 Task: Create in the project AutoWave and in the Backlog issue 'Create a new online platform for online animation courses with advanced animation tools and community features' a child issue 'Email campaign conversion rate optimization', and assign it to team member softage.2@softage.net. Create in the project AutoWave and in the Backlog issue 'Implement a new cloud-based time tracking system for a company with advanced time tracking and project management features' a child issue 'Chatbot conversation user intent analysis and optimization', and assign it to team member softage.3@softage.net
Action: Mouse moved to (212, 68)
Screenshot: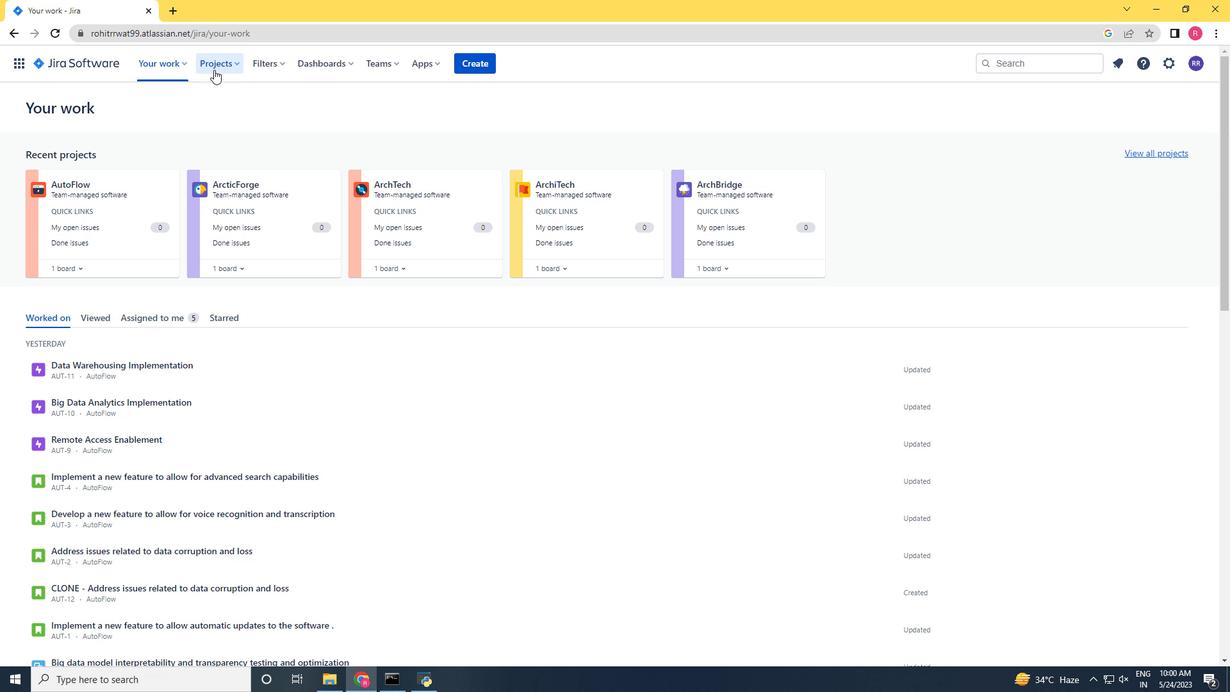 
Action: Mouse pressed left at (212, 68)
Screenshot: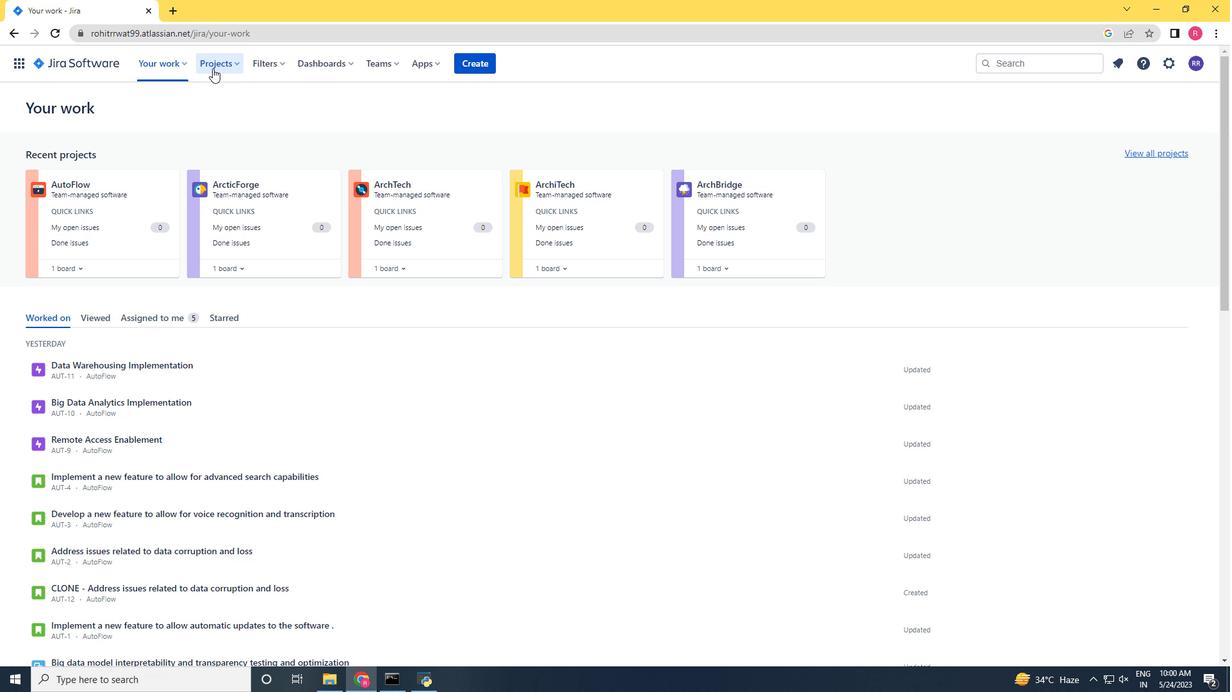 
Action: Mouse moved to (246, 126)
Screenshot: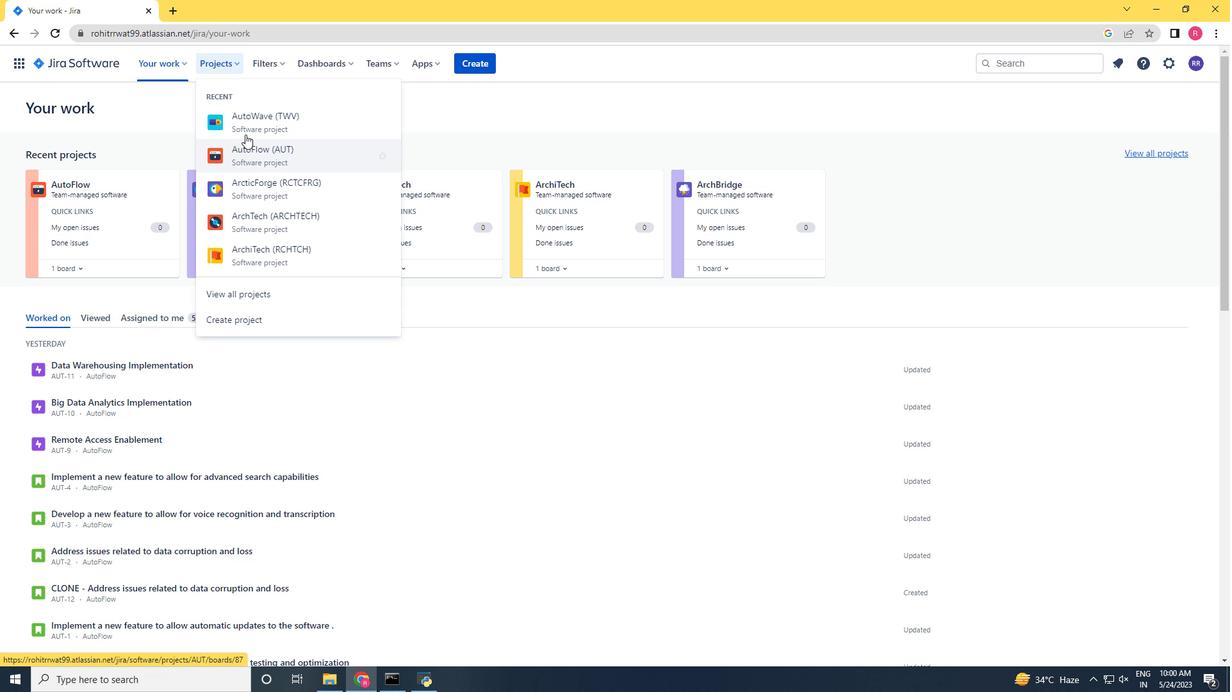 
Action: Mouse pressed left at (246, 126)
Screenshot: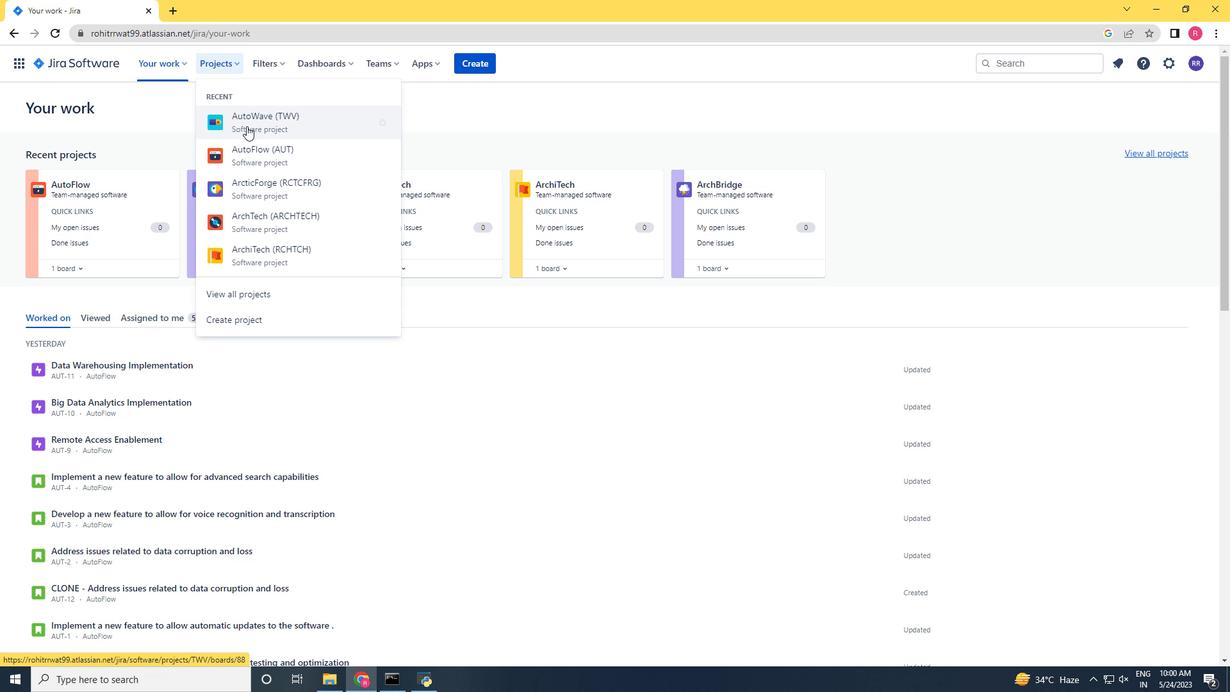 
Action: Mouse moved to (57, 192)
Screenshot: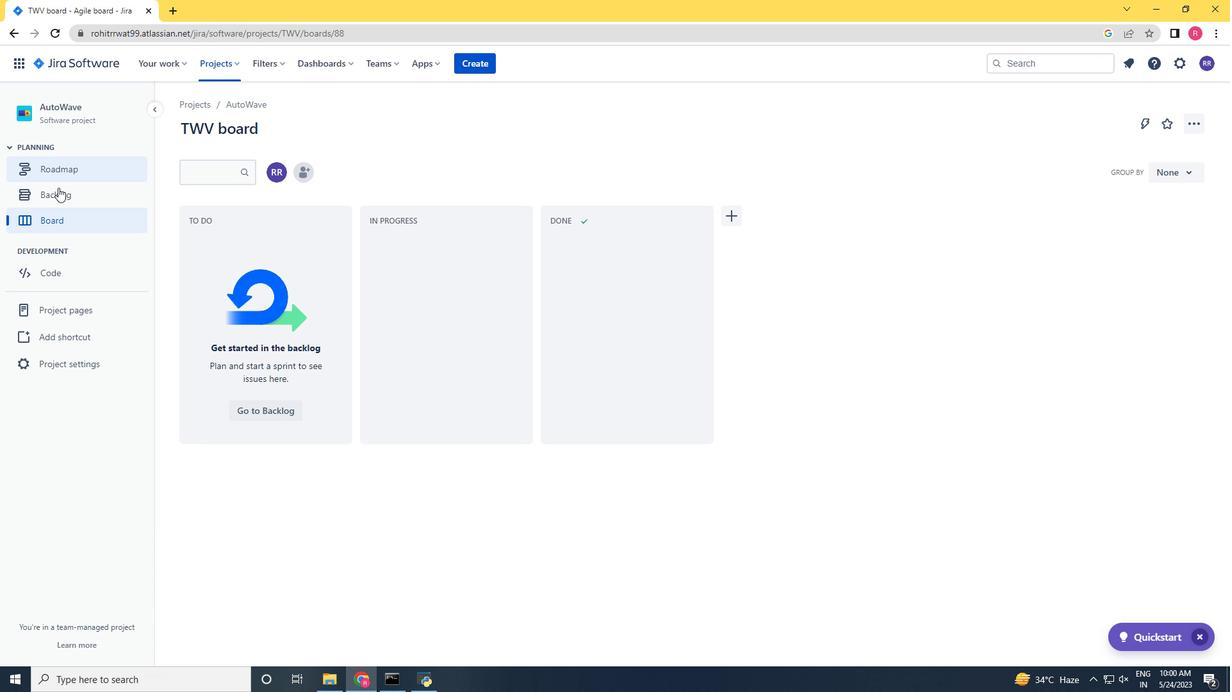
Action: Mouse pressed left at (57, 192)
Screenshot: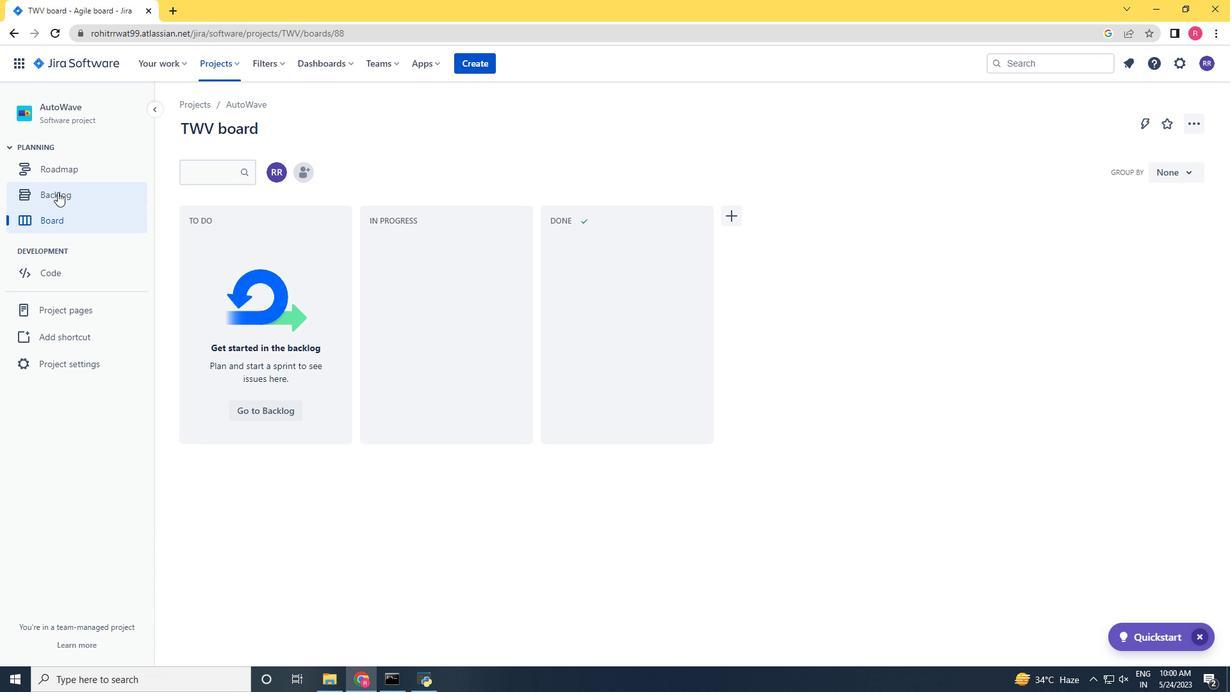 
Action: Mouse moved to (877, 451)
Screenshot: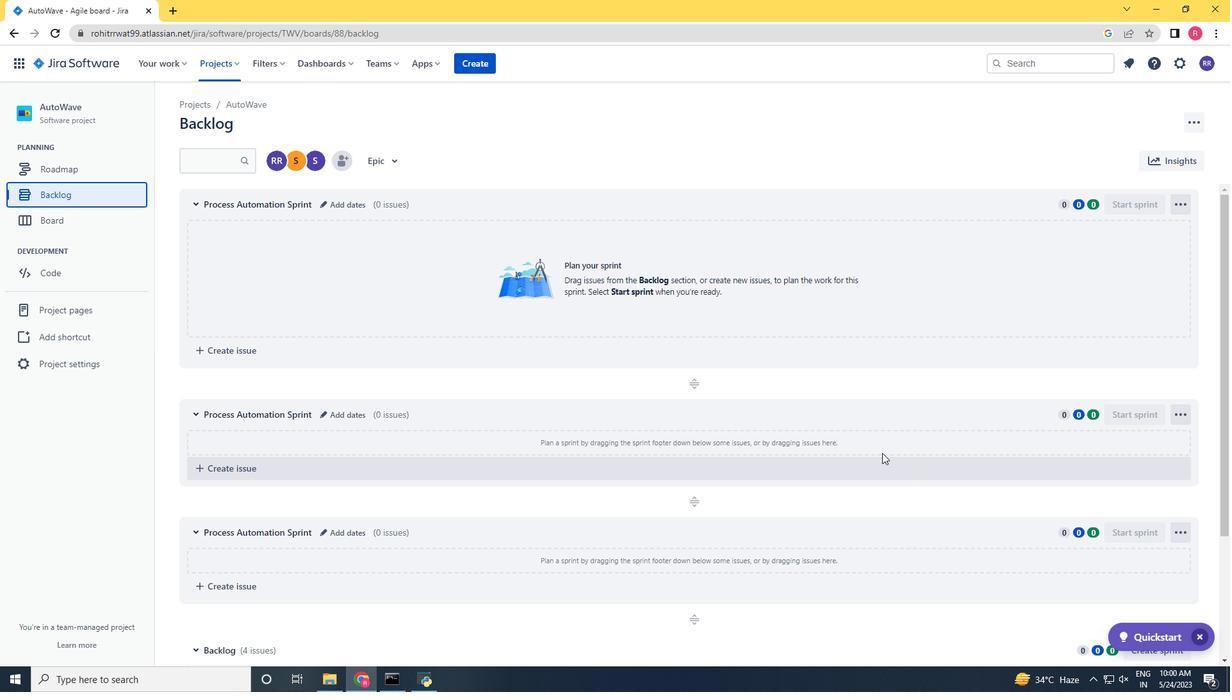 
Action: Mouse scrolled (877, 450) with delta (0, 0)
Screenshot: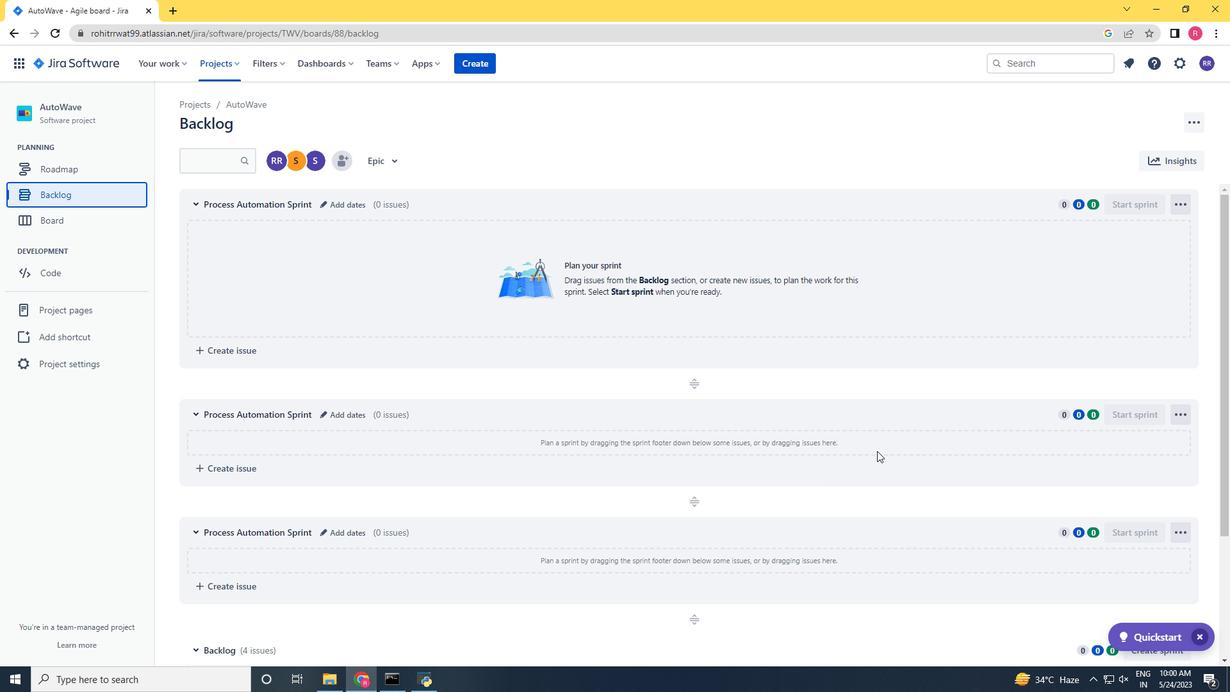 
Action: Mouse scrolled (877, 450) with delta (0, 0)
Screenshot: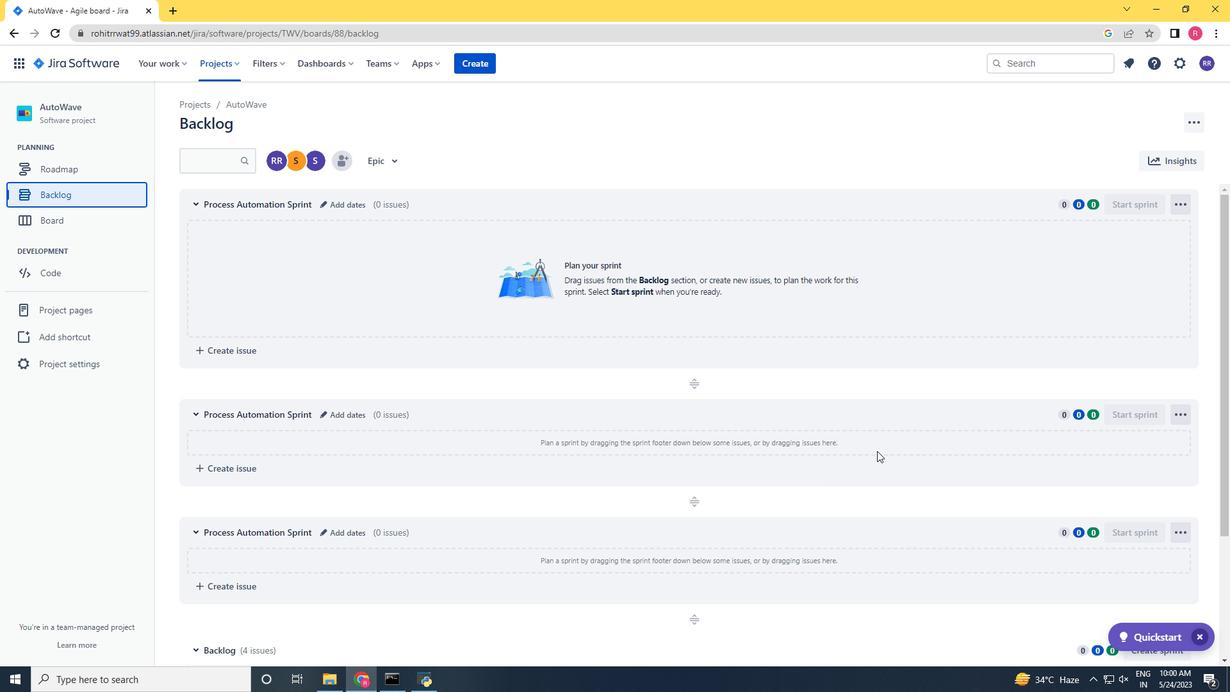 
Action: Mouse moved to (677, 503)
Screenshot: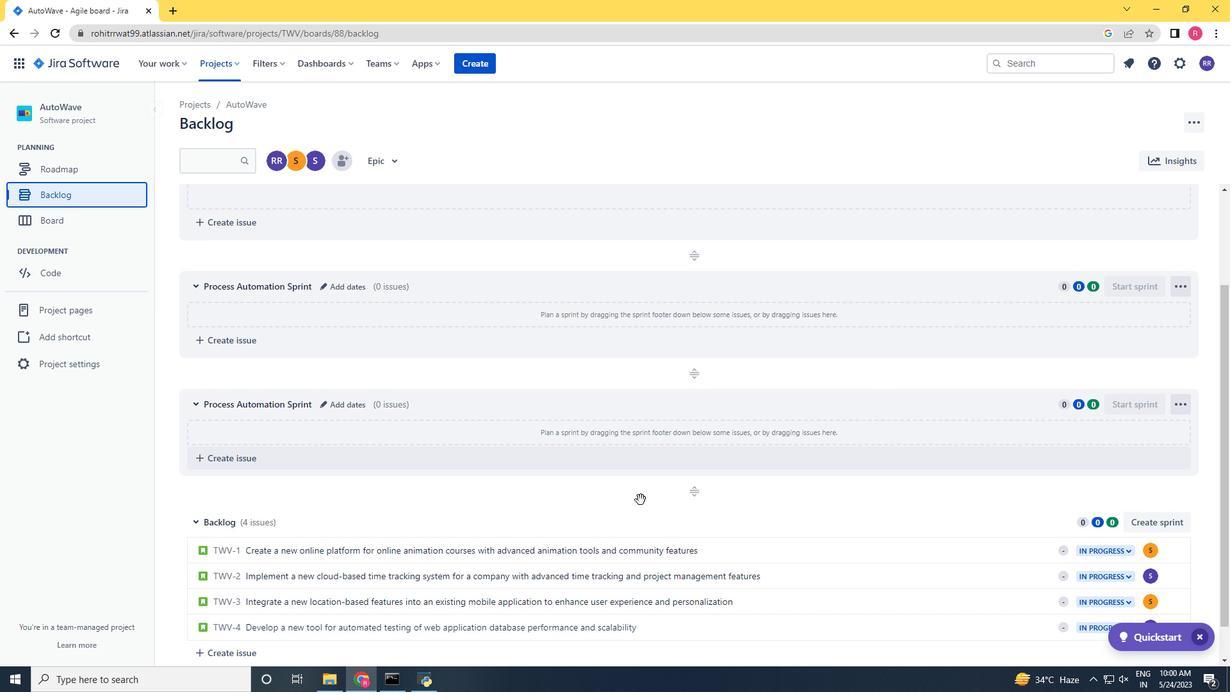 
Action: Mouse scrolled (677, 503) with delta (0, 0)
Screenshot: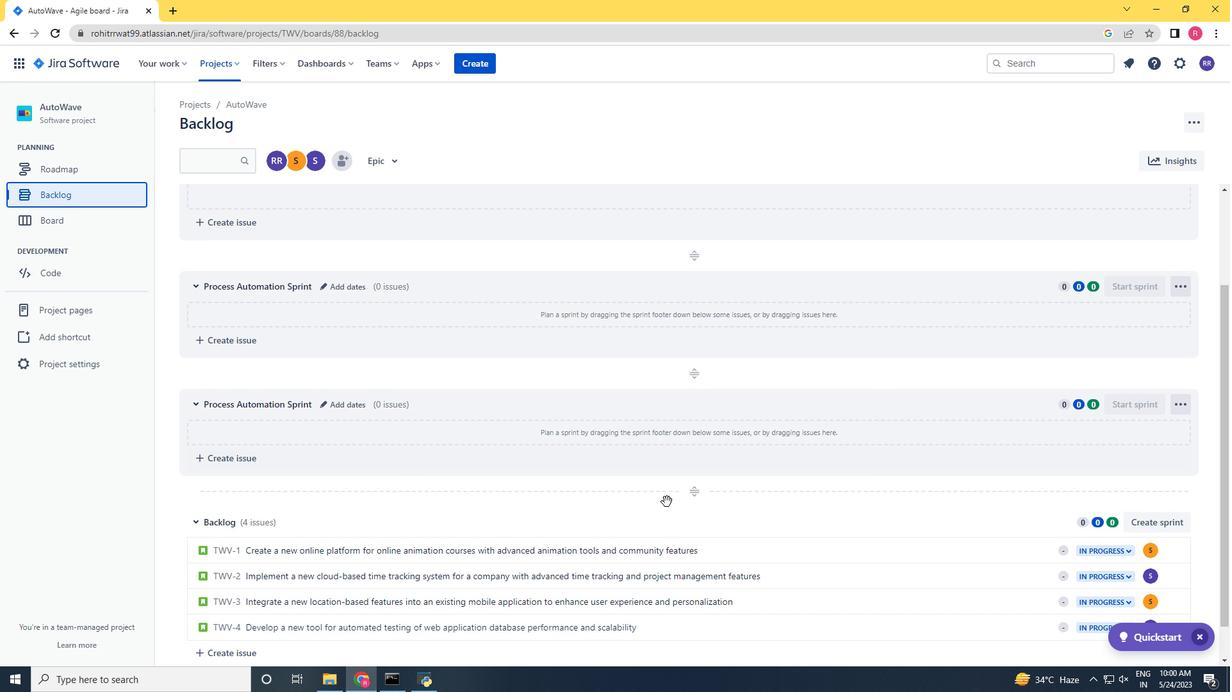 
Action: Mouse scrolled (677, 503) with delta (0, 0)
Screenshot: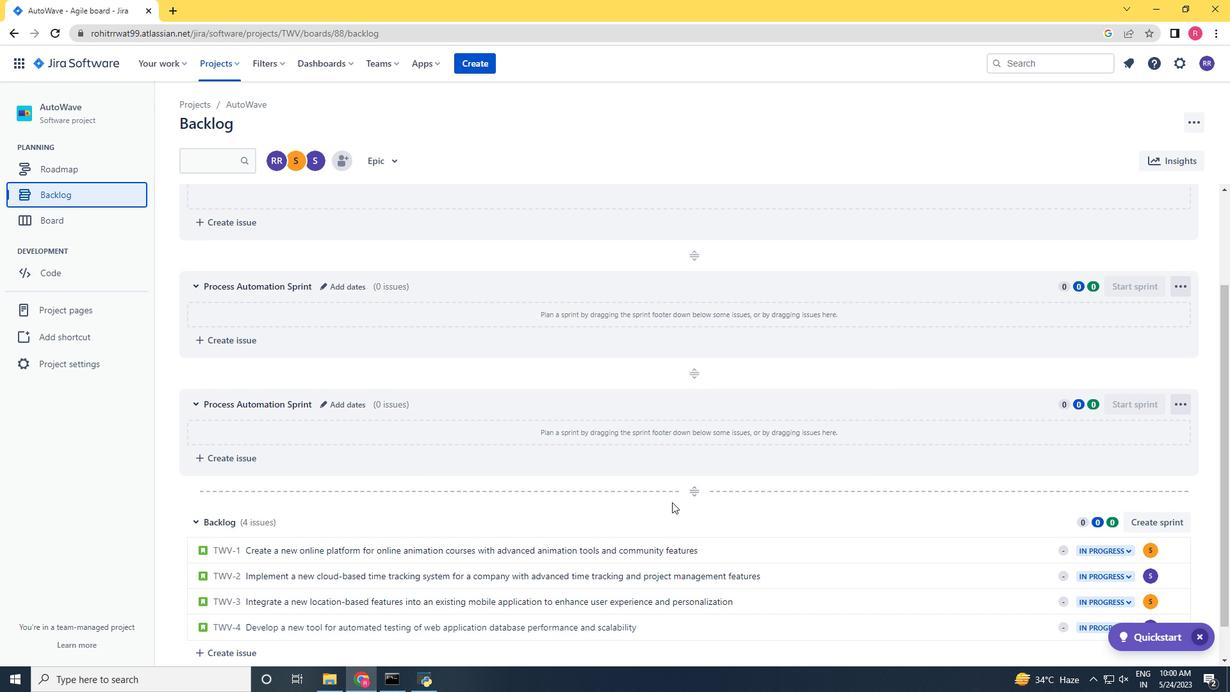 
Action: Mouse moved to (873, 514)
Screenshot: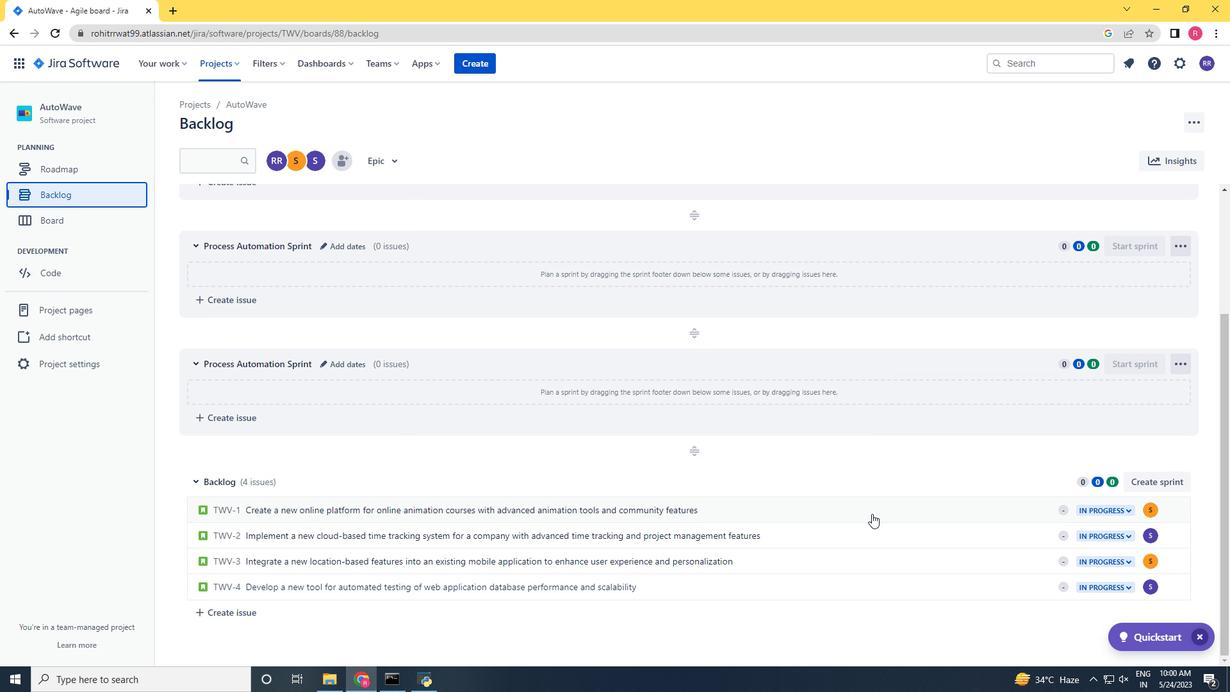 
Action: Mouse pressed left at (873, 514)
Screenshot: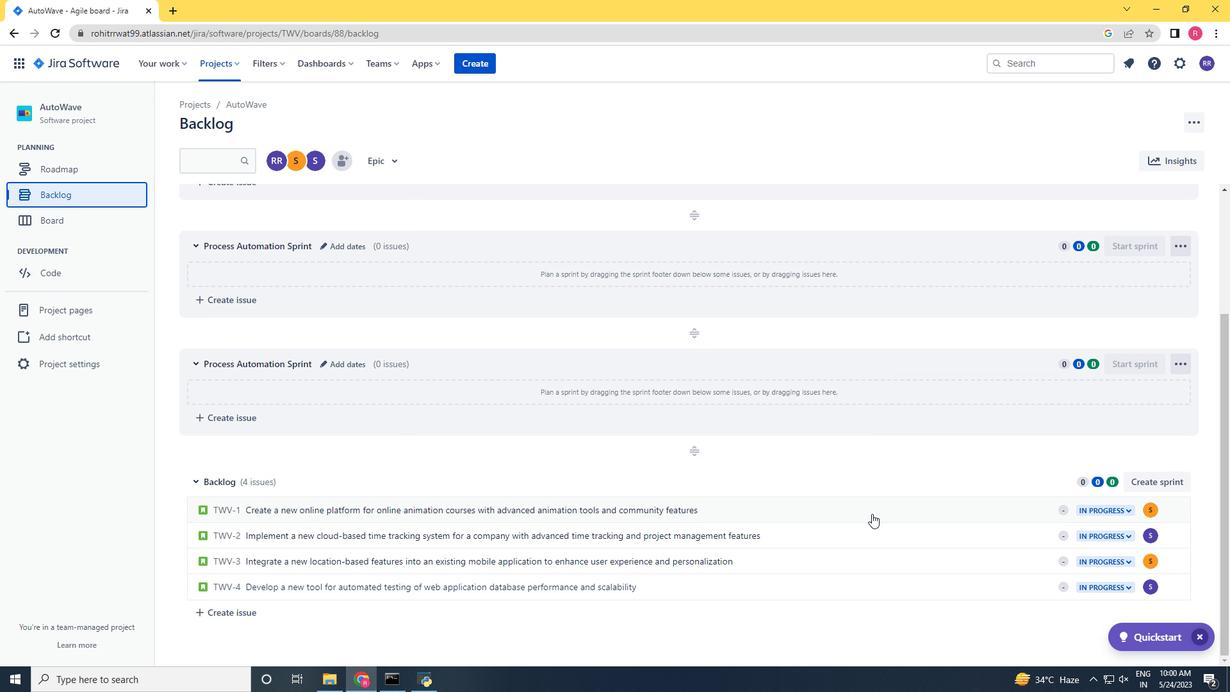 
Action: Mouse scrolled (873, 513) with delta (0, 0)
Screenshot: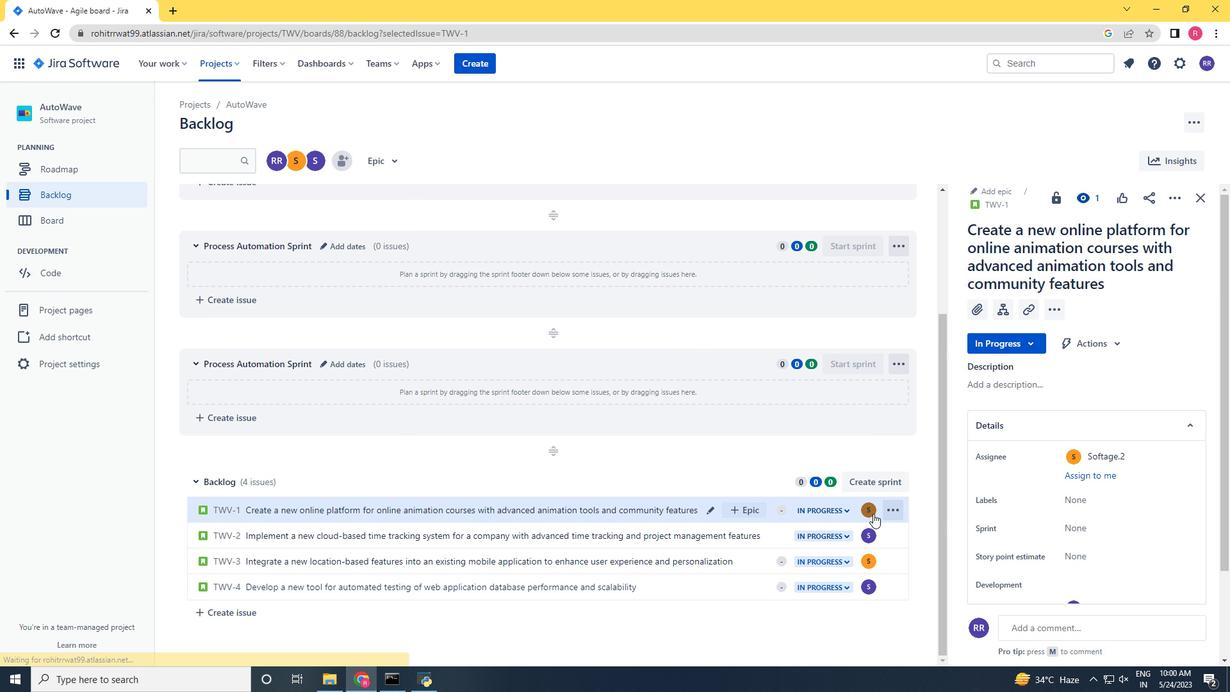 
Action: Mouse scrolled (873, 513) with delta (0, 0)
Screenshot: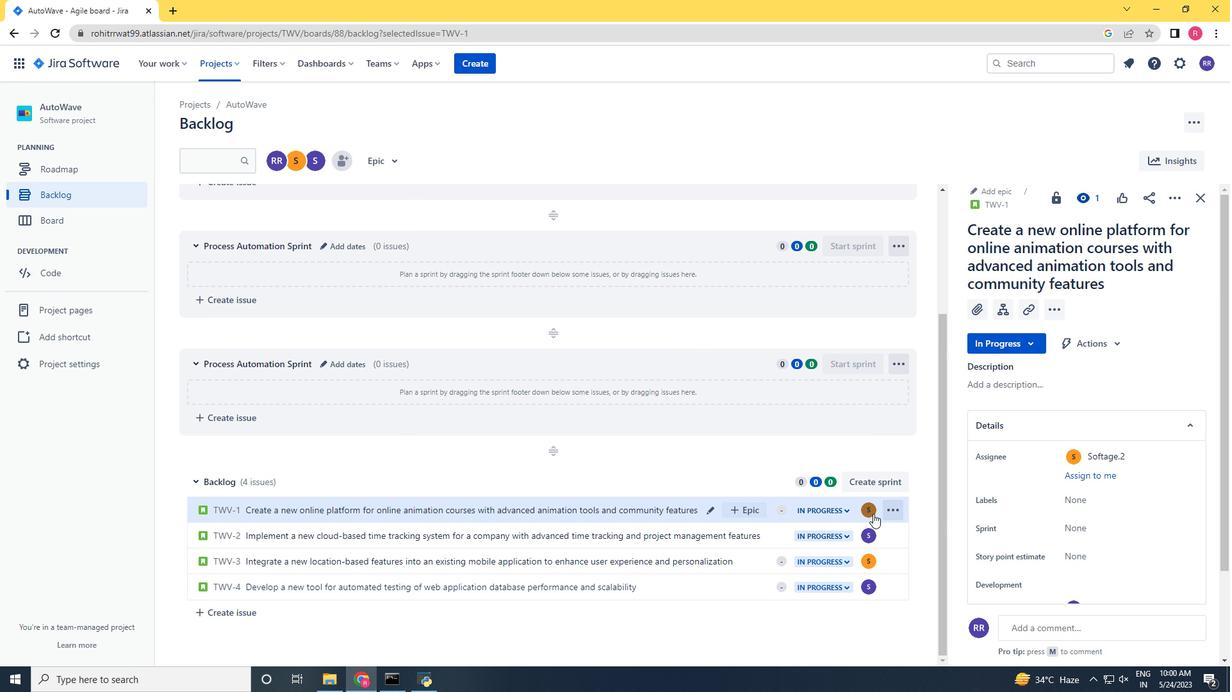 
Action: Mouse scrolled (873, 513) with delta (0, 0)
Screenshot: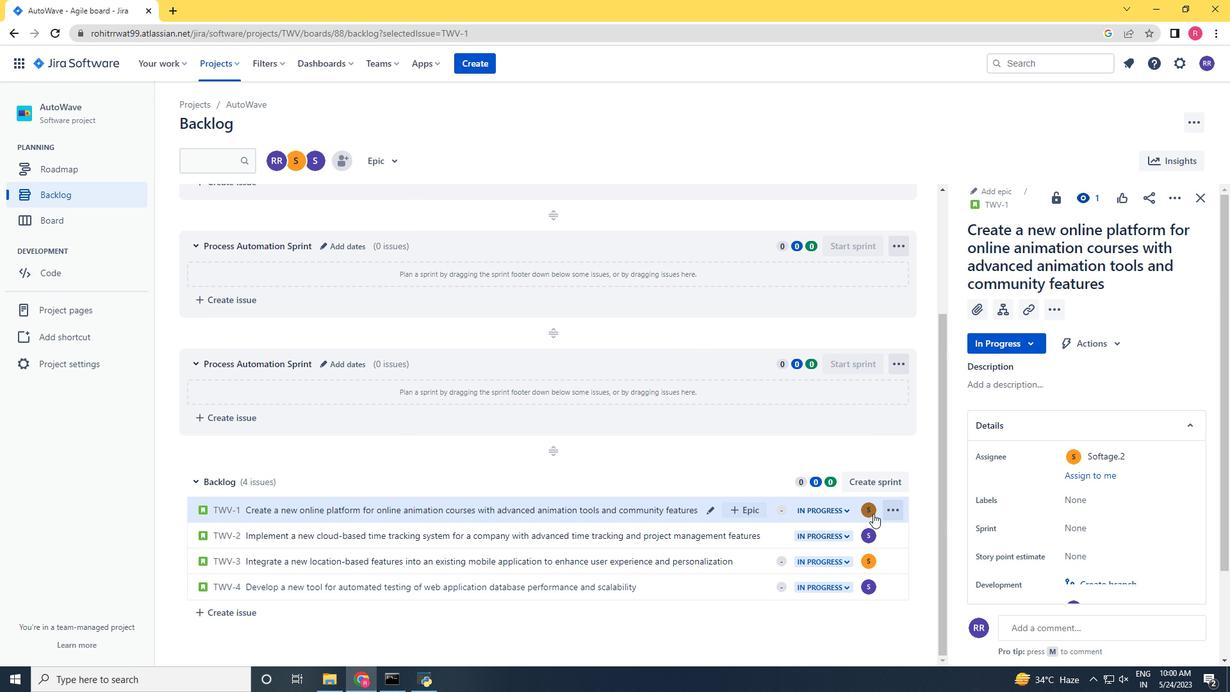 
Action: Mouse moved to (999, 311)
Screenshot: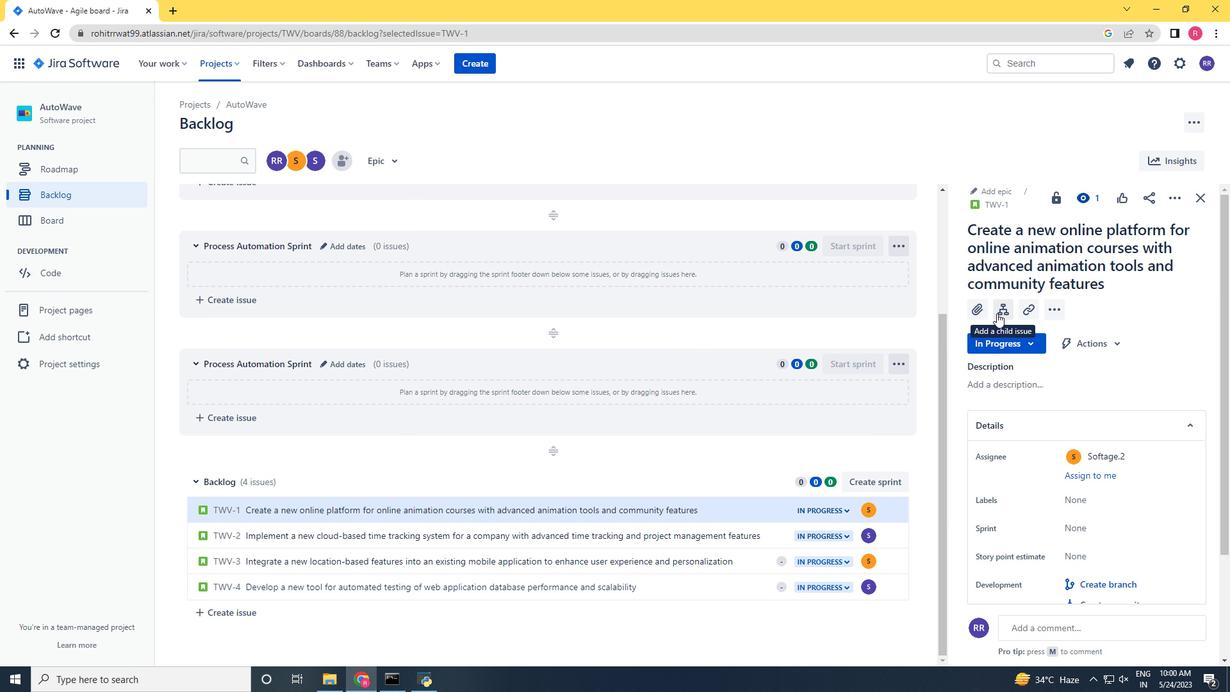 
Action: Mouse pressed left at (999, 311)
Screenshot: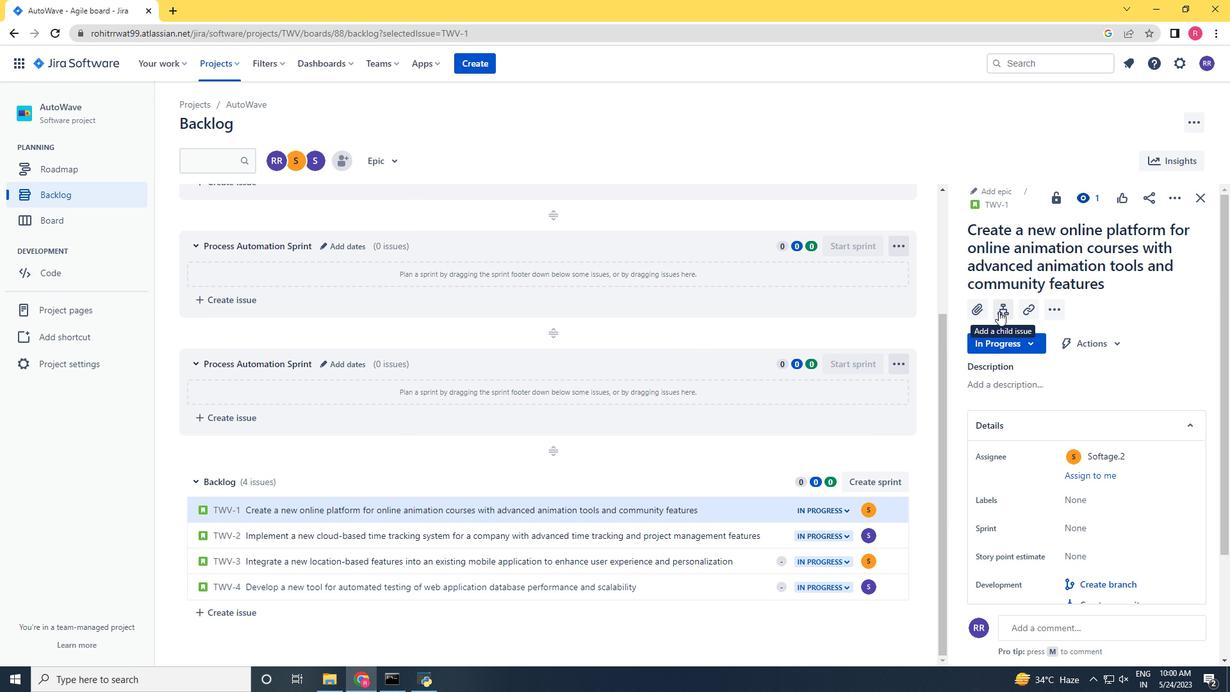 
Action: Mouse moved to (1019, 419)
Screenshot: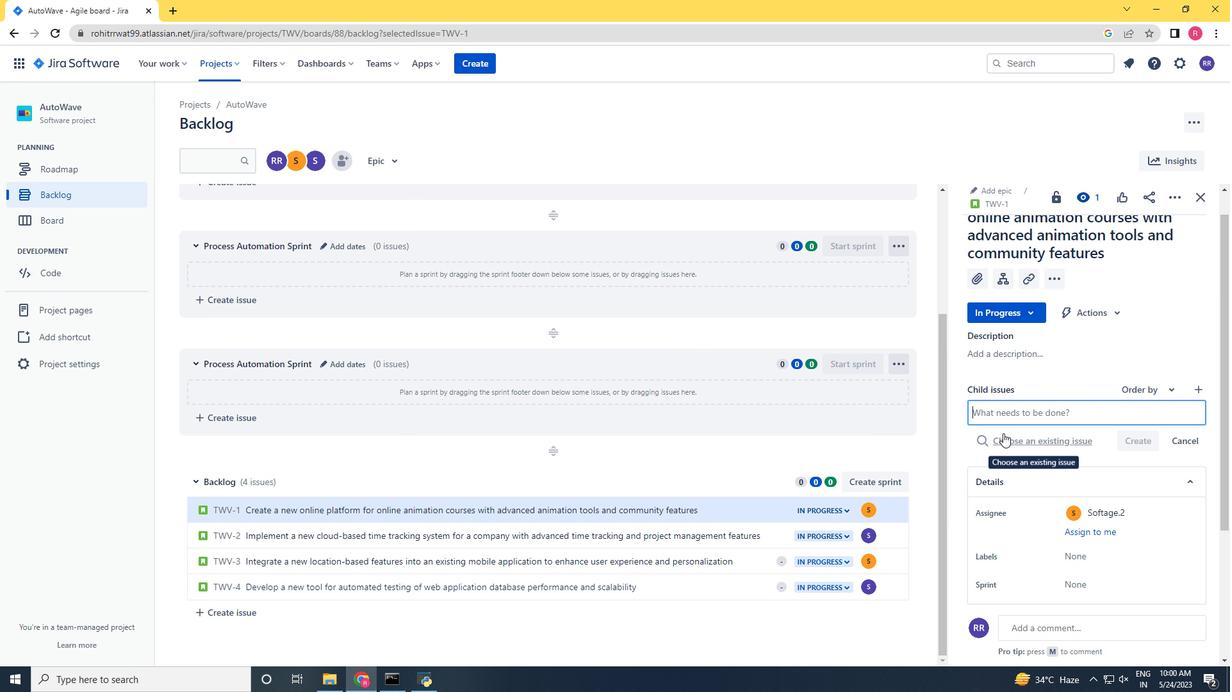 
Action: Key pressed <Key.shift><Key.shift><Key.shift><Key.shift><Key.shift><Key.shift><Key.shift><Key.shift><Key.shift><Key.shift><Key.shift><Key.shift><Key.shift><Key.shift><Key.shift><Key.shift>Email<Key.space>campaign<Key.space>conversuon<Key.space><Key.backspace><Key.backspace><Key.backspace><Key.backspace>ion<Key.space>rate<Key.space>optimization<Key.space><Key.enter>
Screenshot: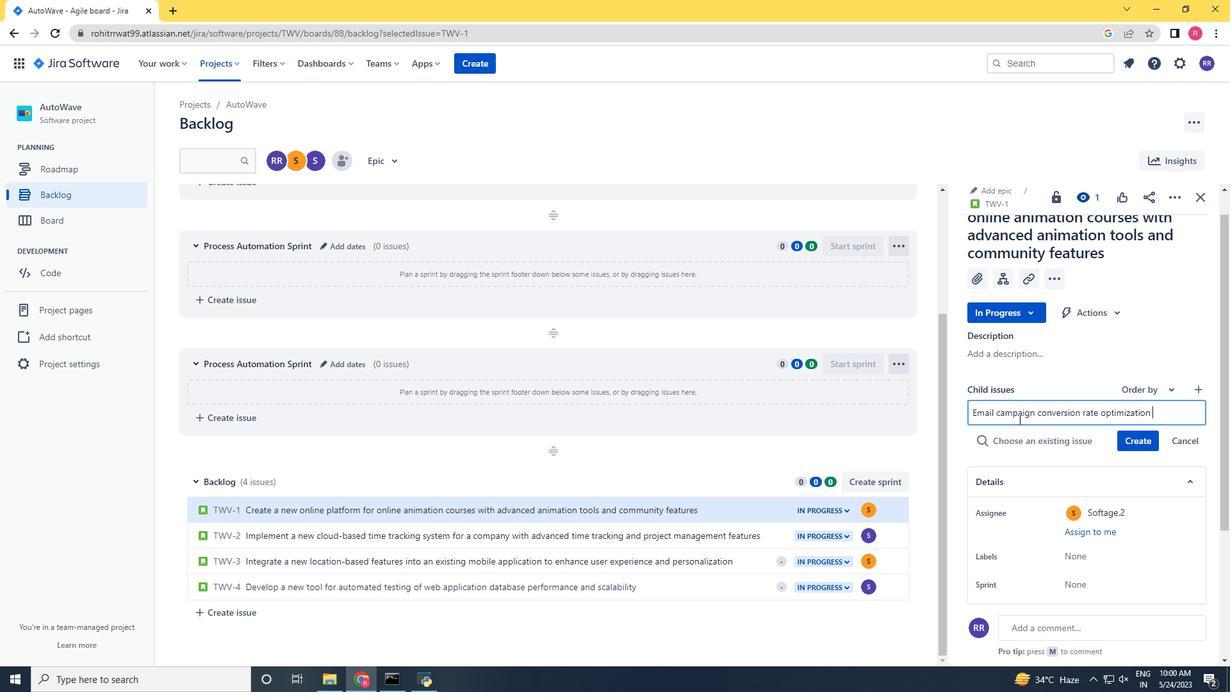 
Action: Mouse moved to (757, 544)
Screenshot: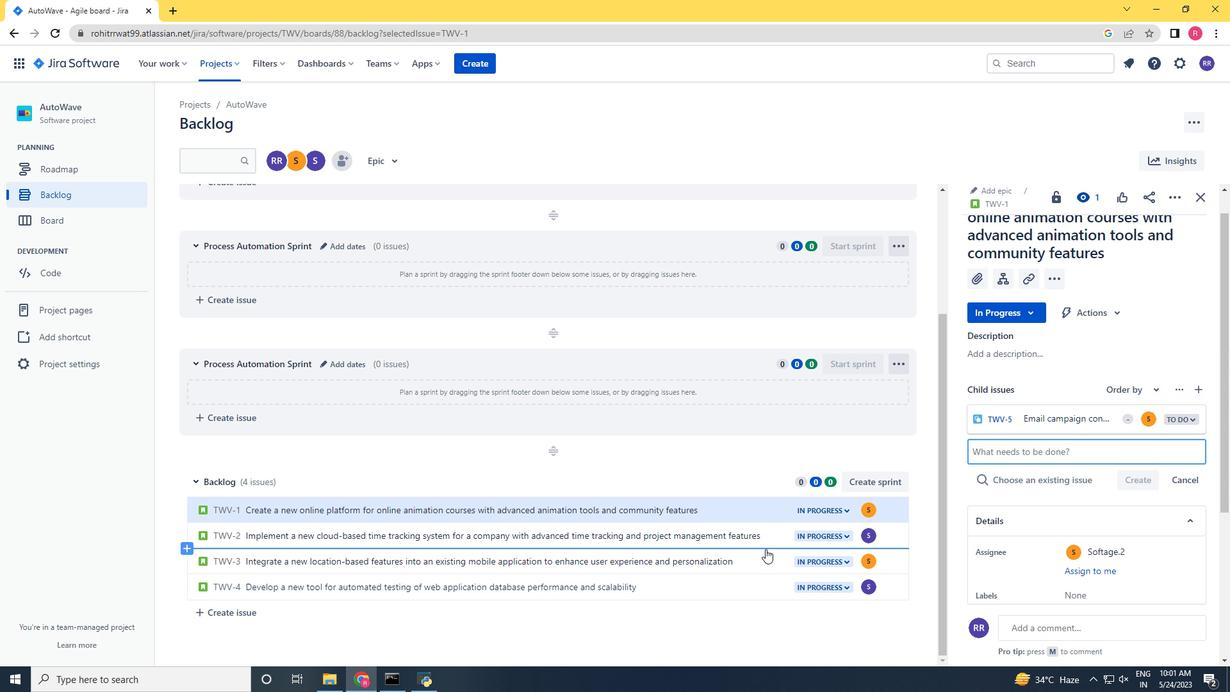 
Action: Mouse pressed left at (757, 544)
Screenshot: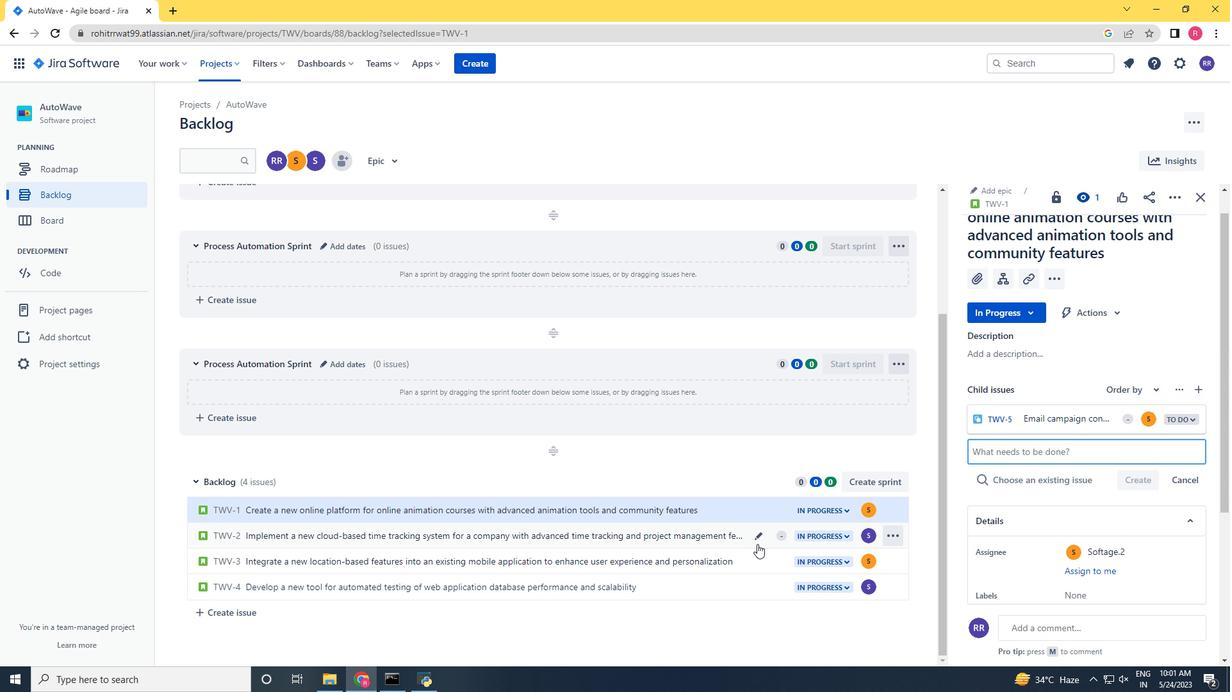 
Action: Mouse moved to (1012, 324)
Screenshot: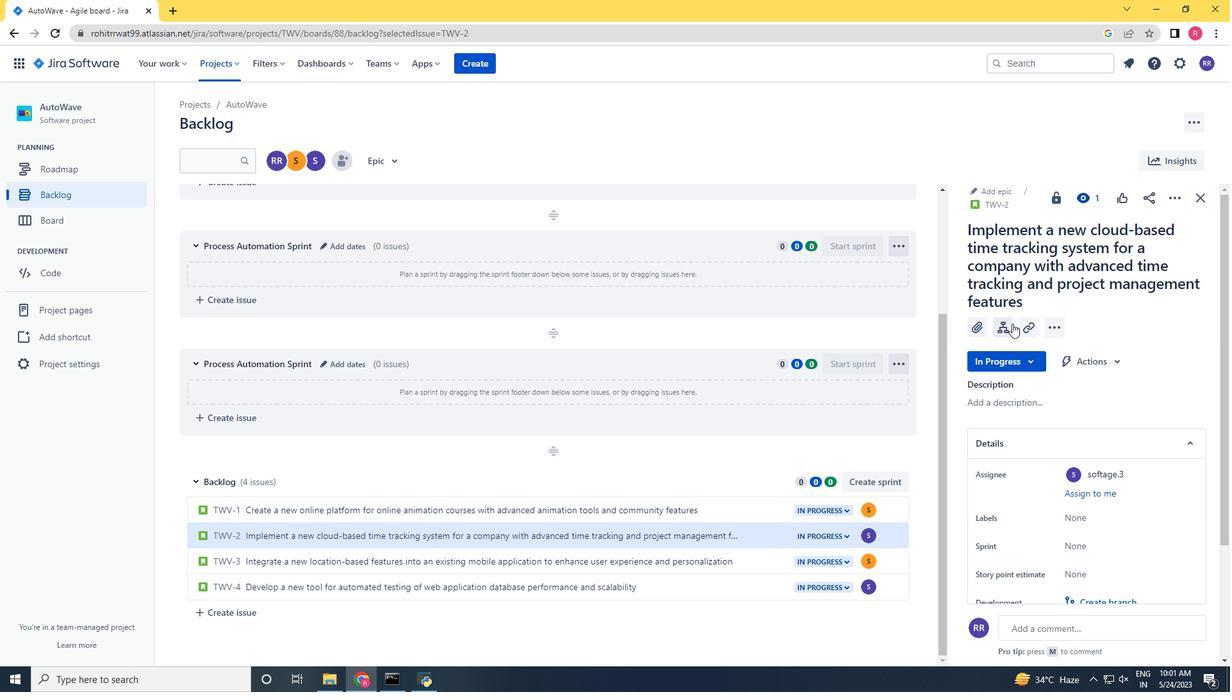 
Action: Mouse pressed left at (1012, 324)
Screenshot: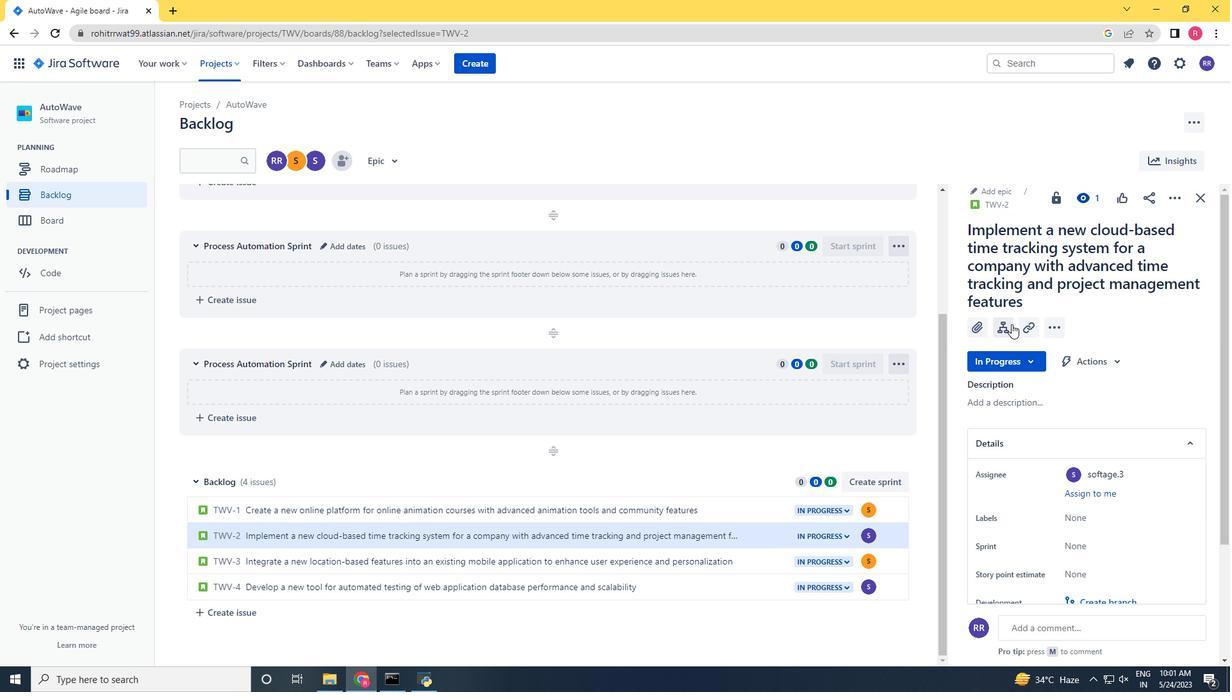 
Action: Key pressed <Key.shift>Chatbot<Key.space><Key.space>conversation<Key.space>user<Key.space>intent<Key.space>analysis<Key.space>and<Key.space>optimization<Key.space><Key.enter>
Screenshot: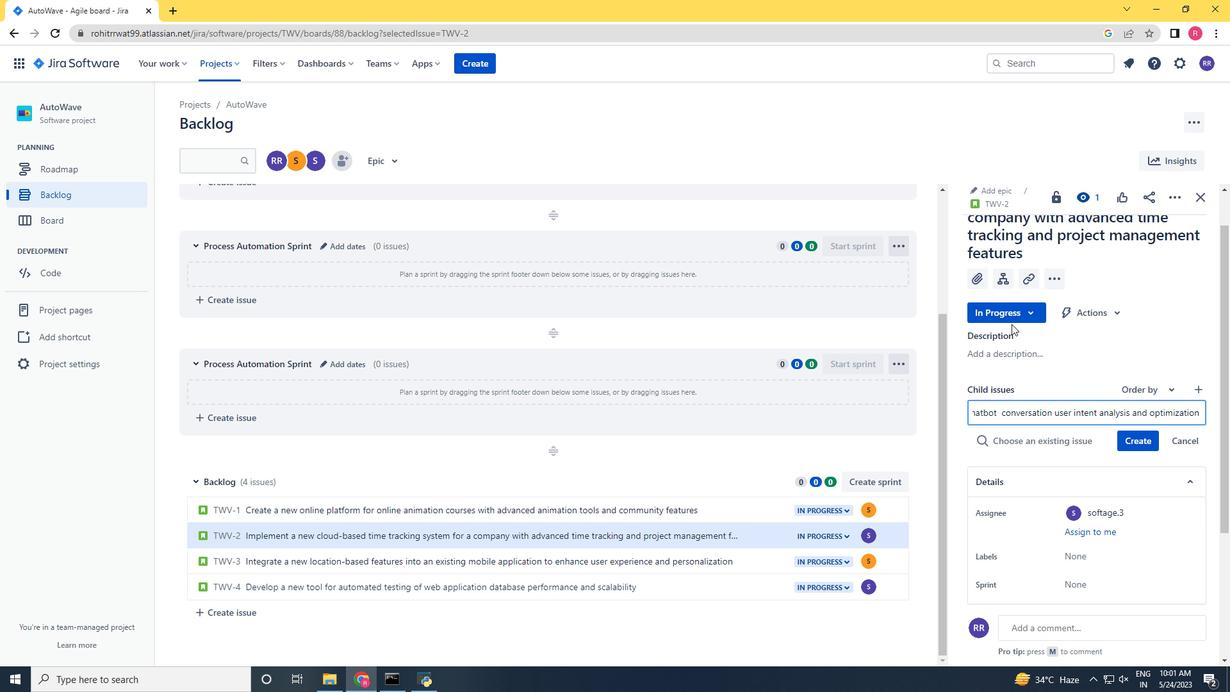 
Action: Mouse scrolled (1012, 325) with delta (0, 0)
Screenshot: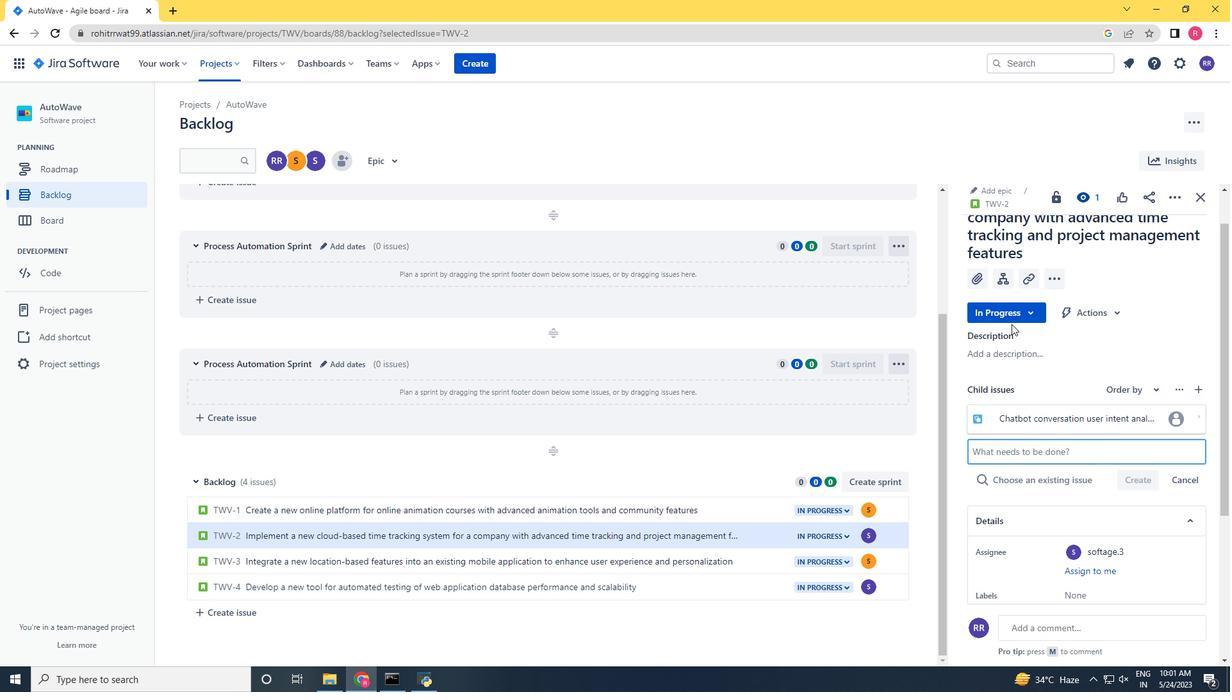 
Action: Mouse scrolled (1012, 325) with delta (0, 0)
Screenshot: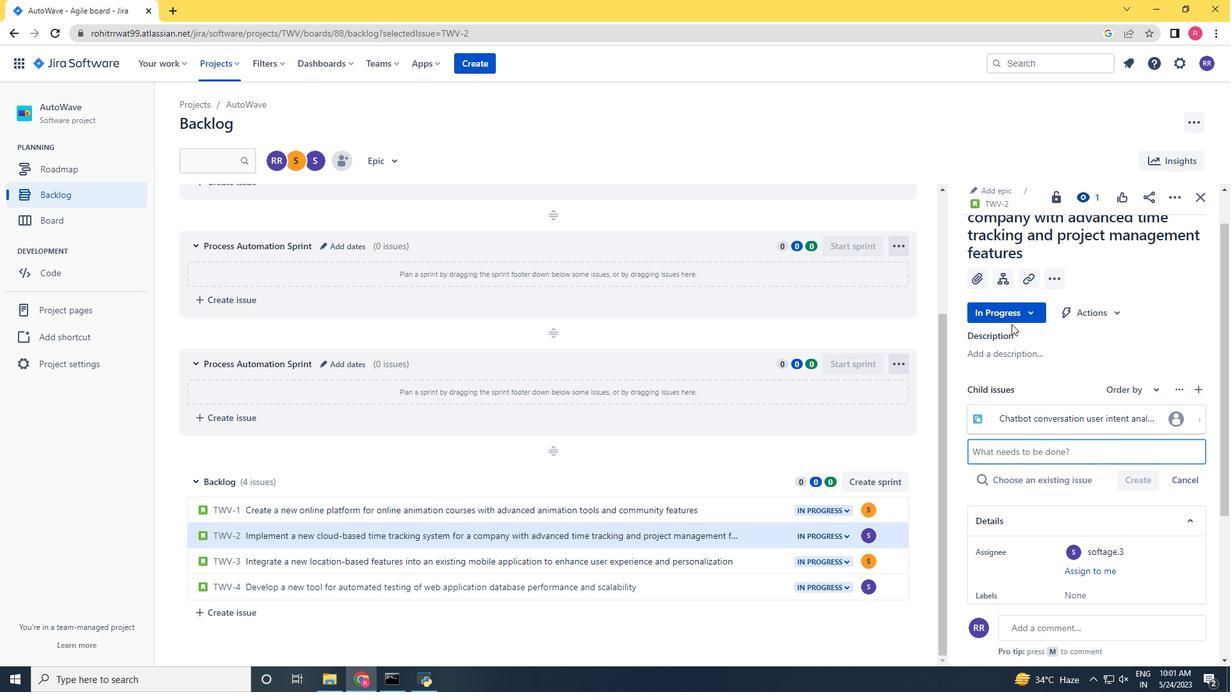 
Action: Mouse scrolled (1012, 325) with delta (0, 0)
Screenshot: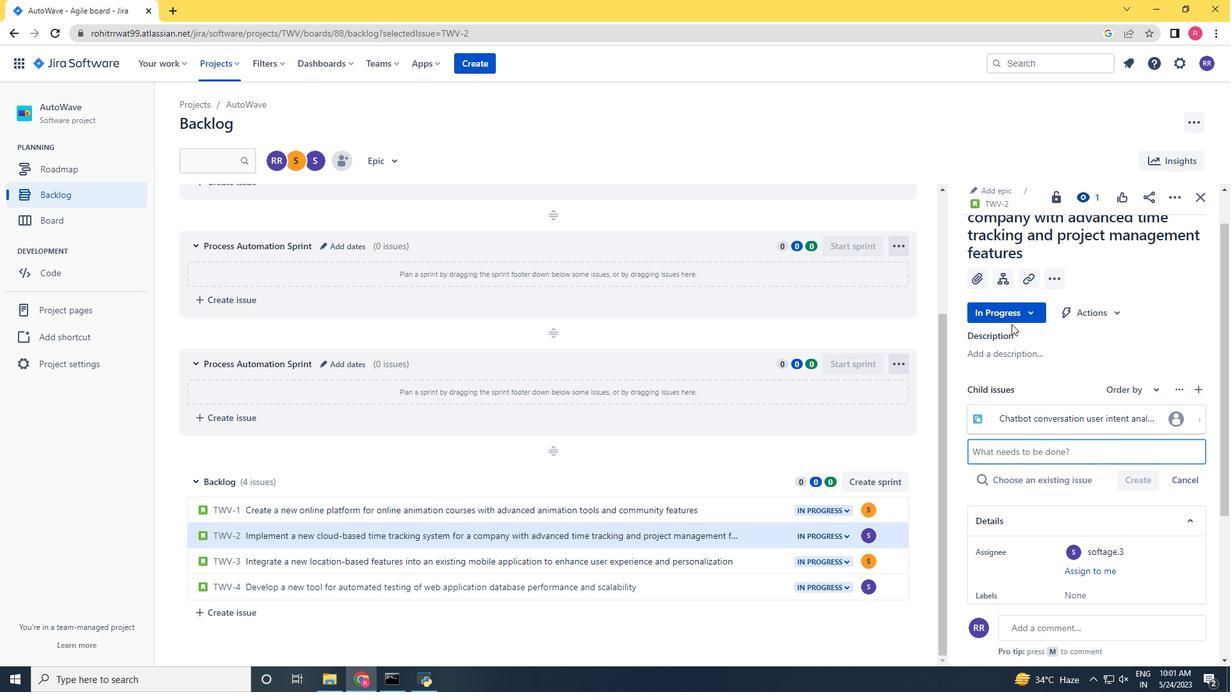 
Action: Mouse moved to (1151, 469)
Screenshot: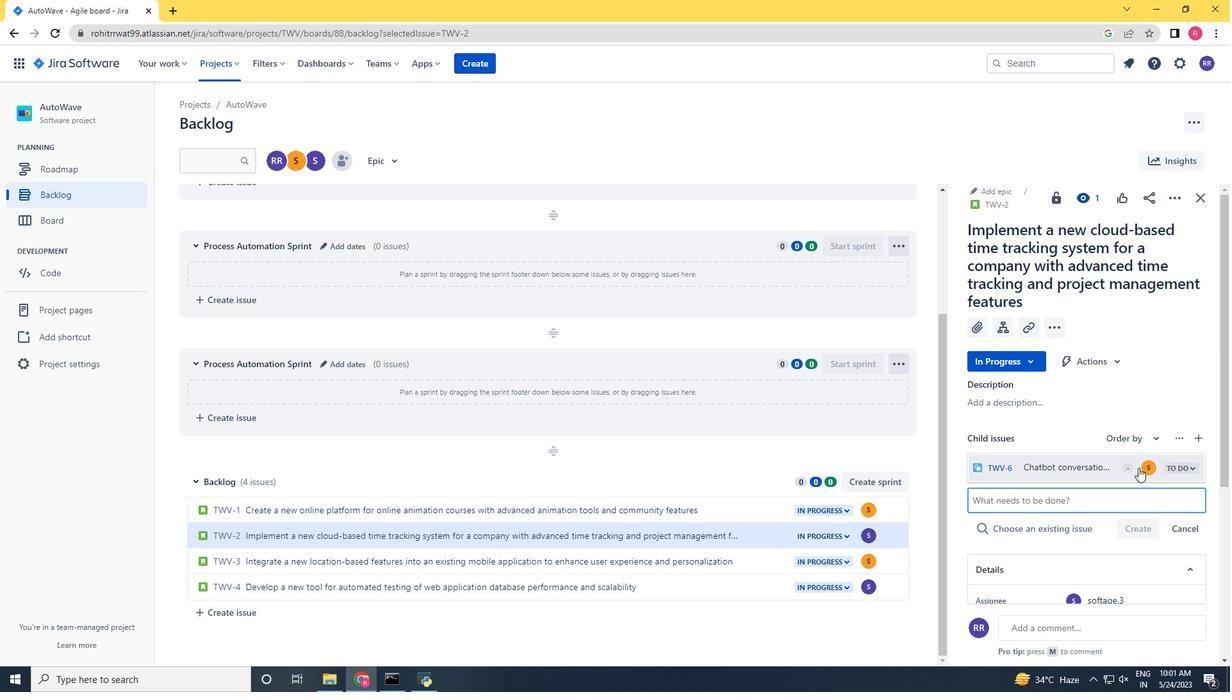 
Action: Mouse pressed left at (1151, 469)
Screenshot: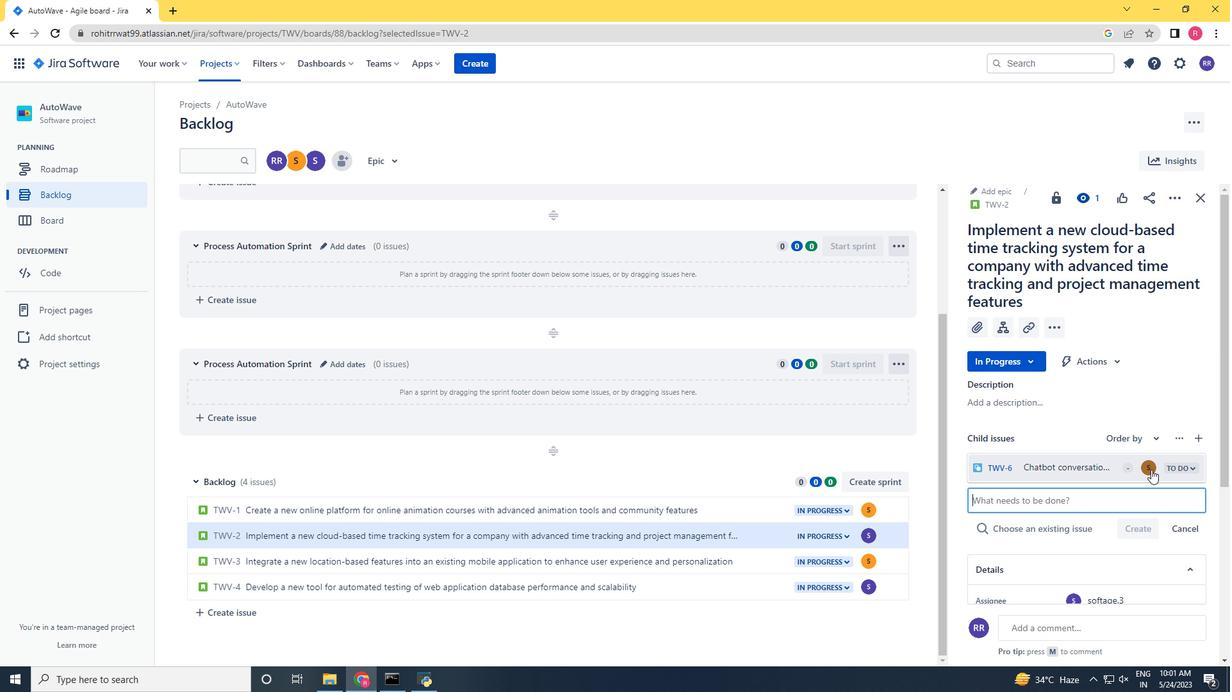 
Action: Key pressed softage.3<Key.shift>@softage.net
Screenshot: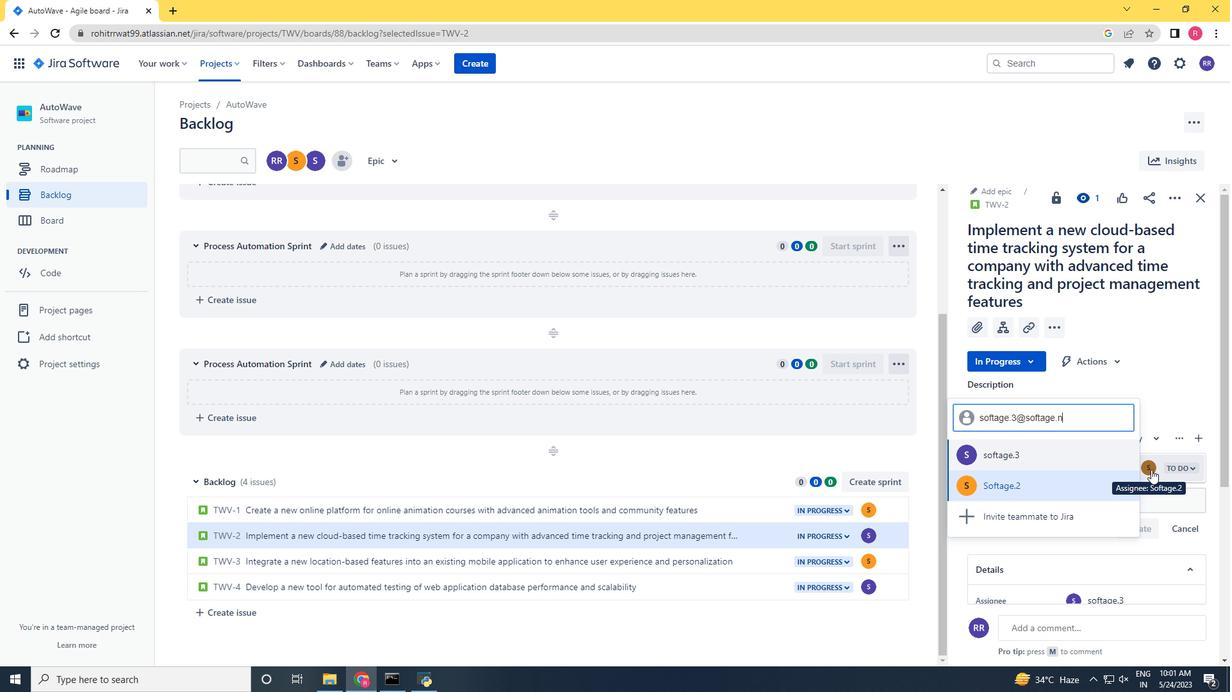 
Action: Mouse moved to (1062, 475)
Screenshot: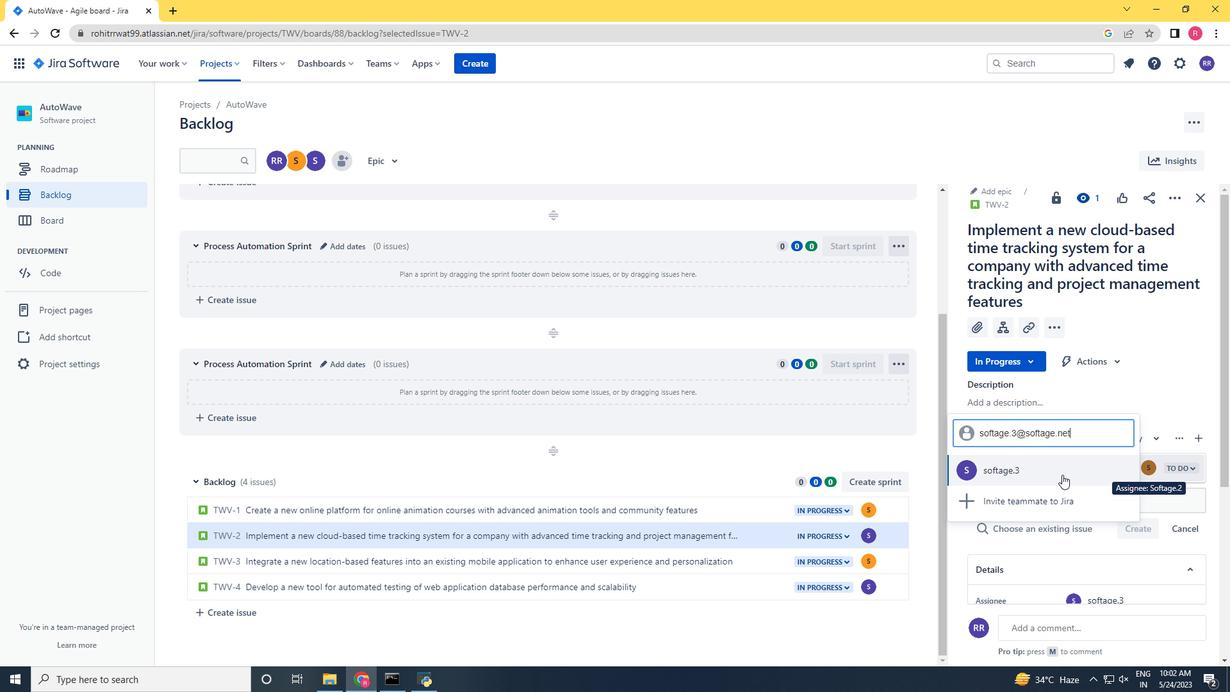 
Action: Mouse pressed left at (1062, 475)
Screenshot: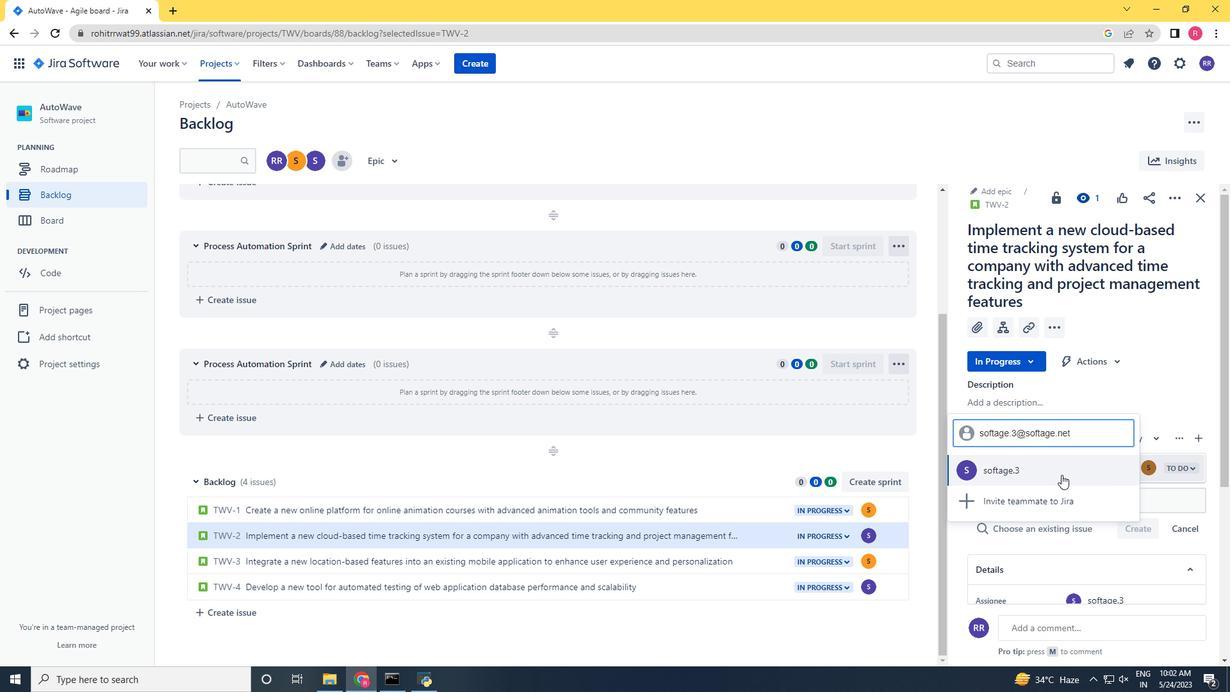 
Action: Mouse moved to (967, 407)
Screenshot: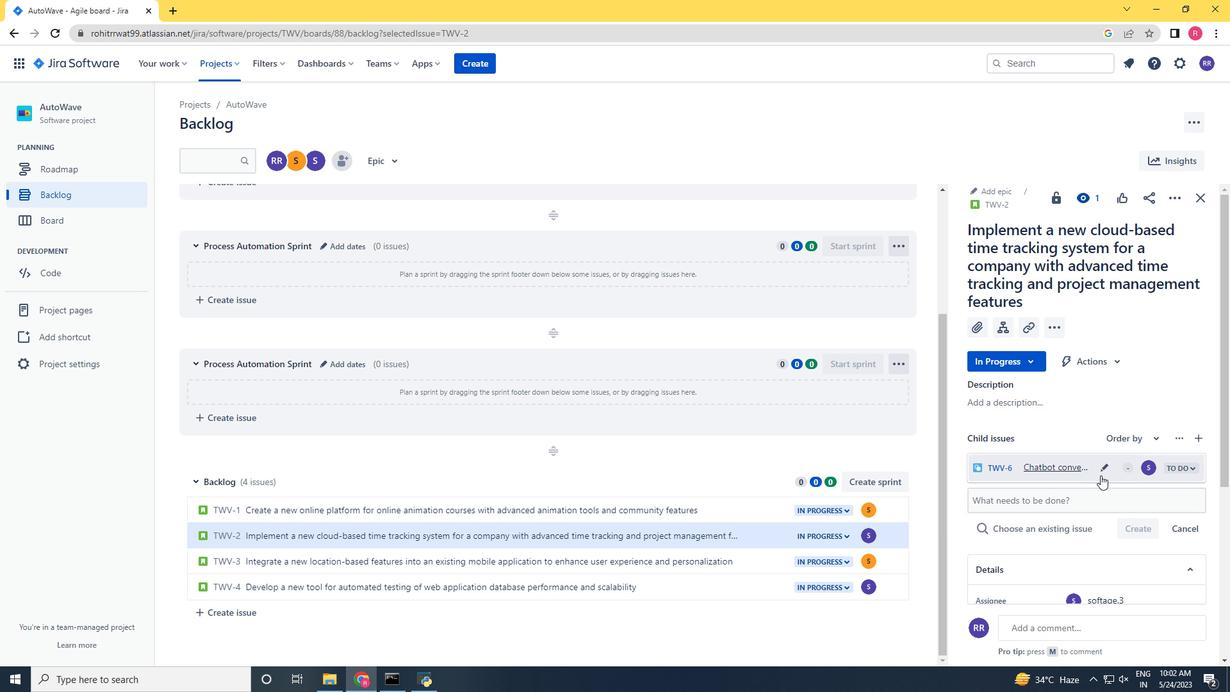 
